 Task: Create List Developing in Board Business Development to Workspace Human Resources. Create List Testing in Board Brand Ambassador Program Management to Workspace Human Resources. Create List Debugging in Board Market Entry Feasibility Analysis to Workspace Human Resources
Action: Mouse moved to (777, 419)
Screenshot: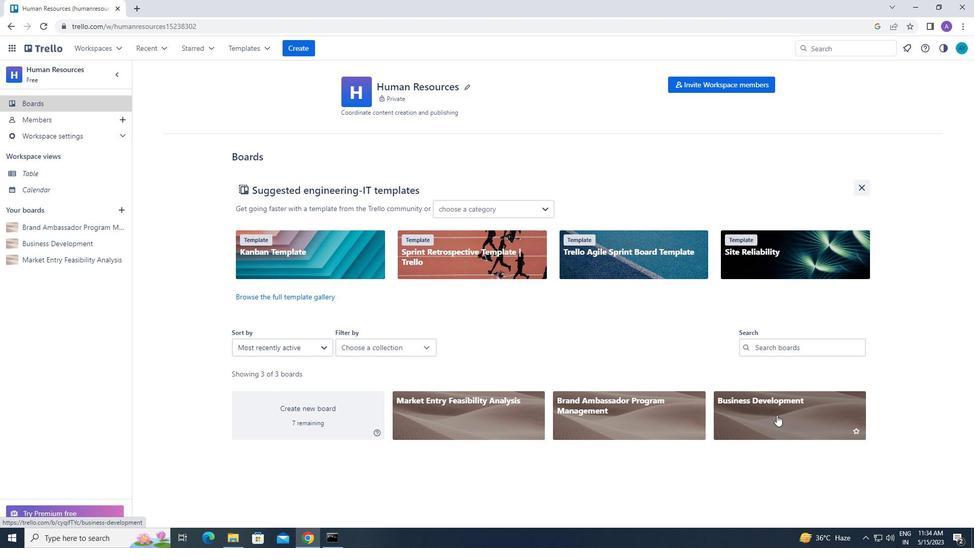 
Action: Mouse pressed left at (777, 419)
Screenshot: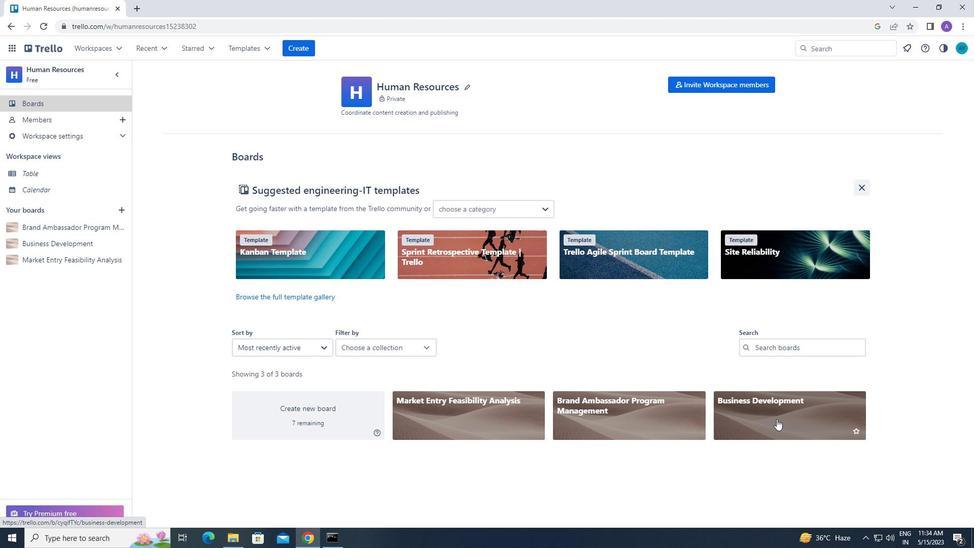 
Action: Mouse moved to (161, 105)
Screenshot: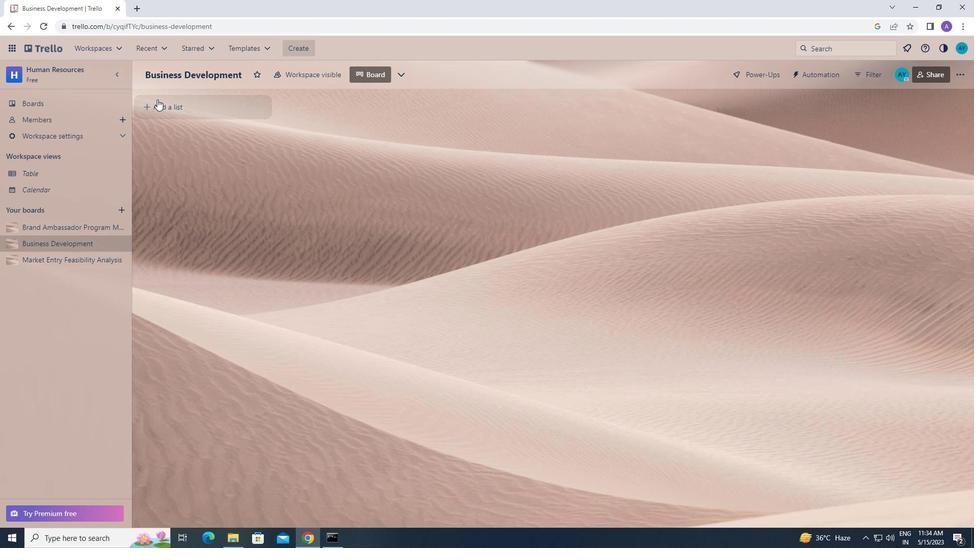 
Action: Mouse pressed left at (161, 105)
Screenshot: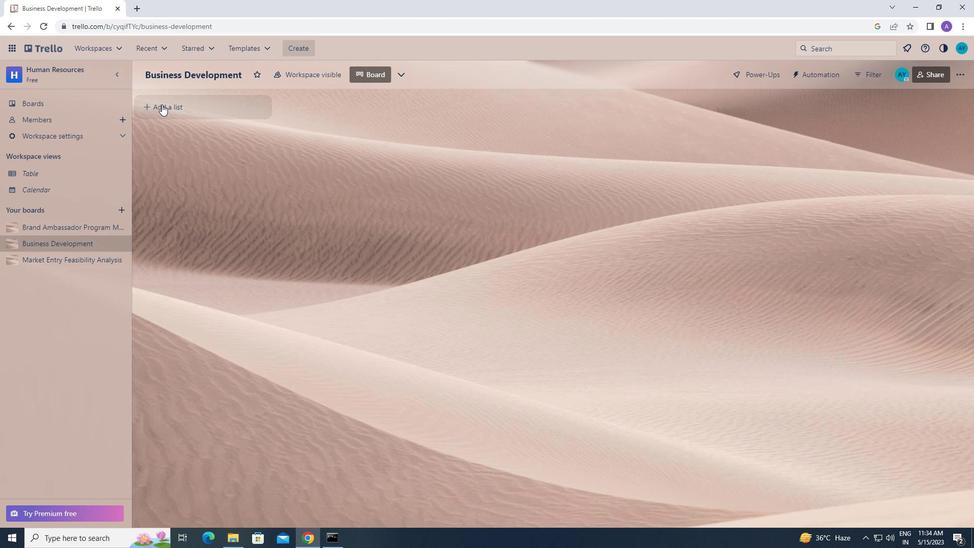 
Action: Mouse moved to (179, 107)
Screenshot: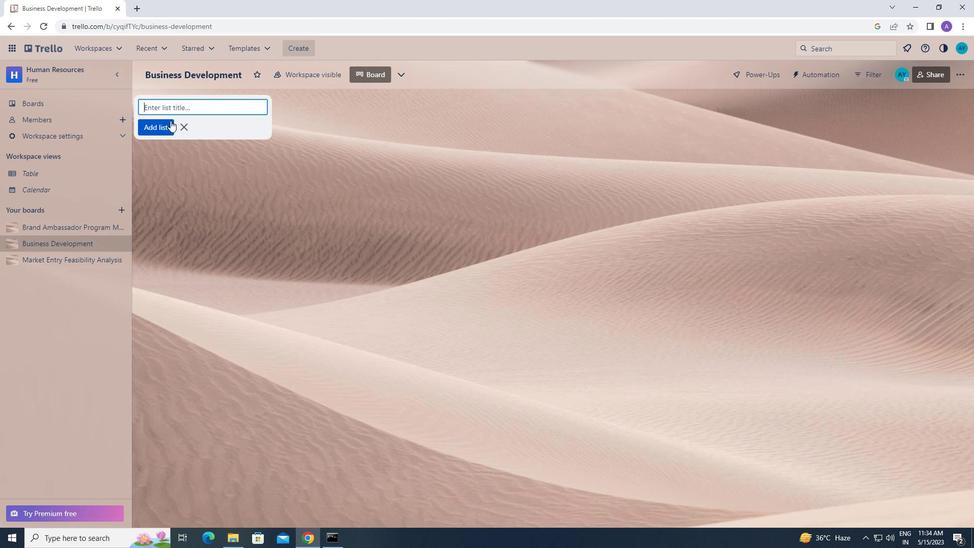 
Action: Mouse pressed left at (179, 107)
Screenshot: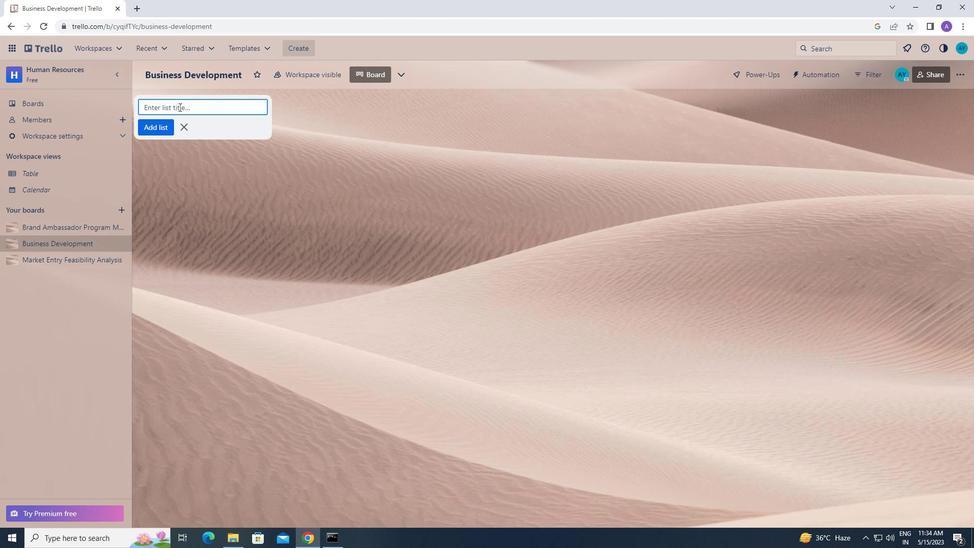 
Action: Key pressed <Key.caps_lock><Key.caps_lock>d<Key.caps_lock>eveloping<Key.enter>
Screenshot: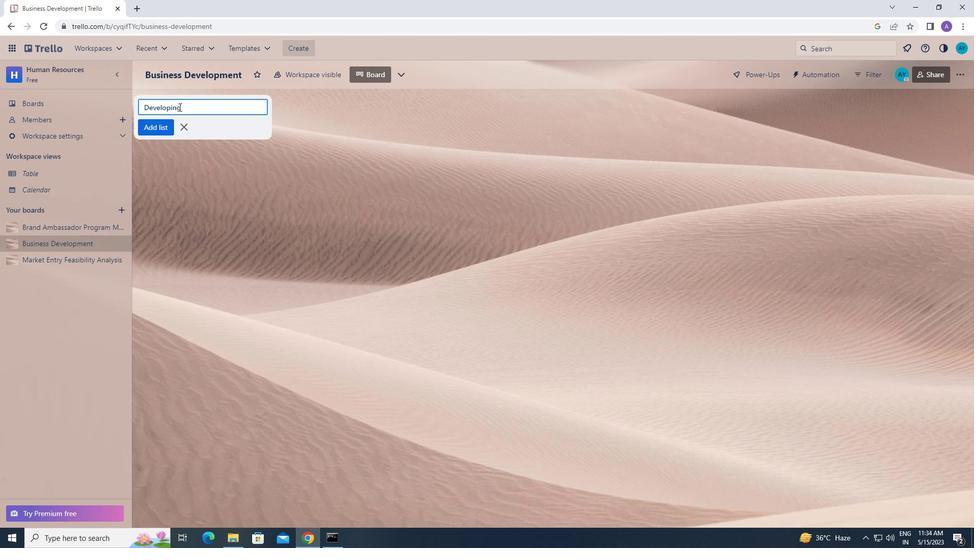 
Action: Mouse moved to (93, 50)
Screenshot: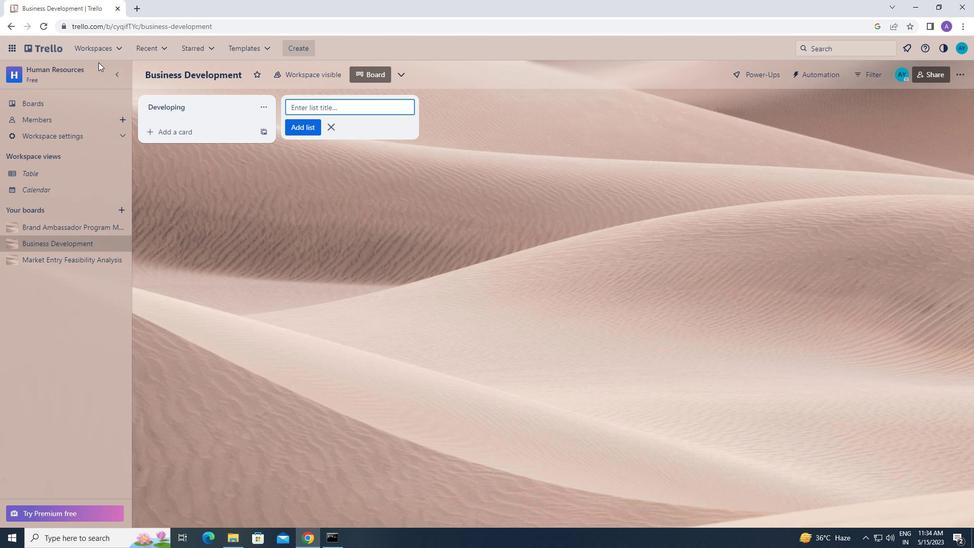 
Action: Mouse pressed left at (93, 50)
Screenshot: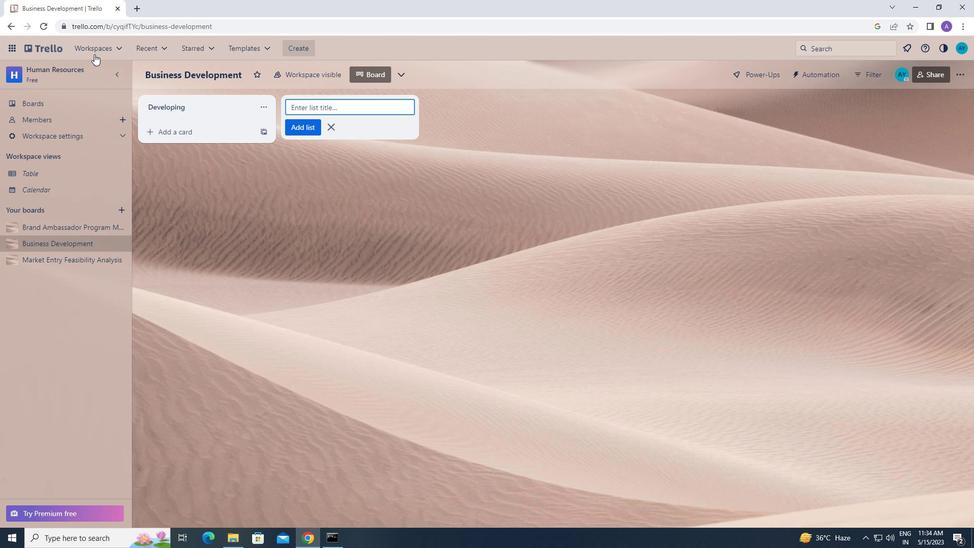 
Action: Mouse moved to (119, 351)
Screenshot: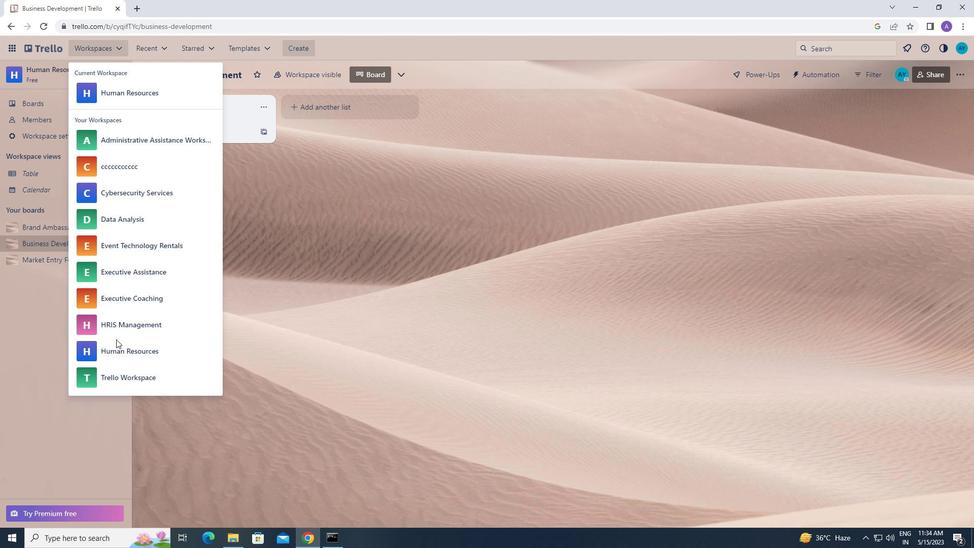 
Action: Mouse pressed left at (119, 351)
Screenshot: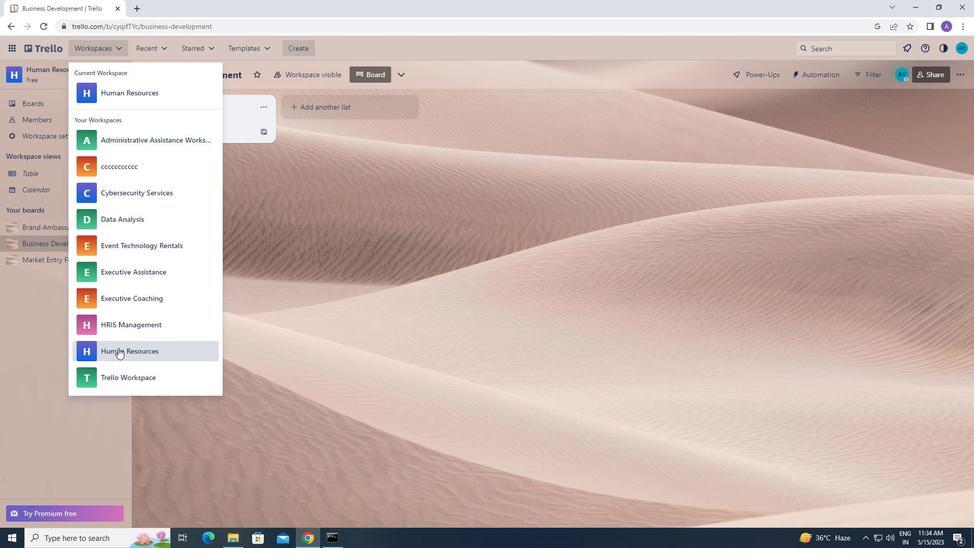 
Action: Mouse moved to (625, 415)
Screenshot: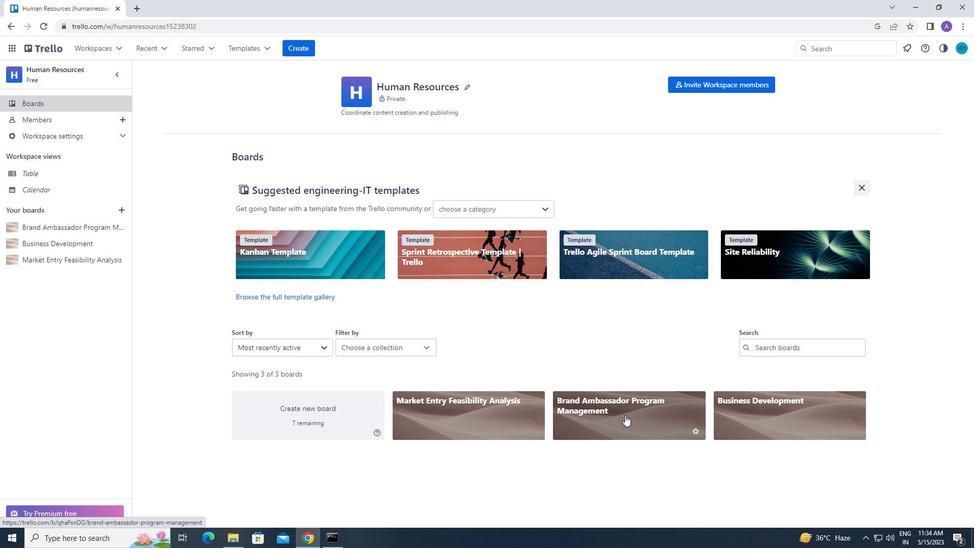 
Action: Mouse pressed left at (625, 415)
Screenshot: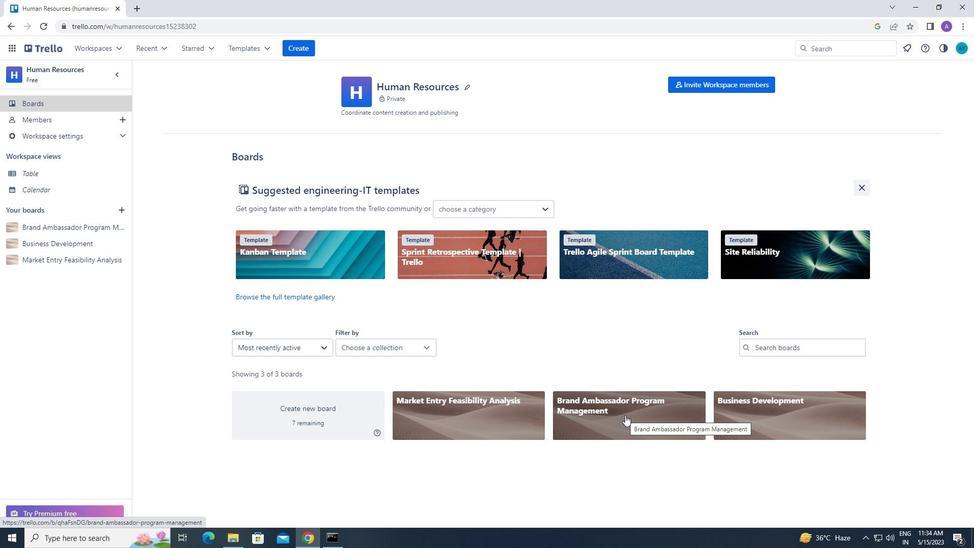 
Action: Mouse moved to (162, 108)
Screenshot: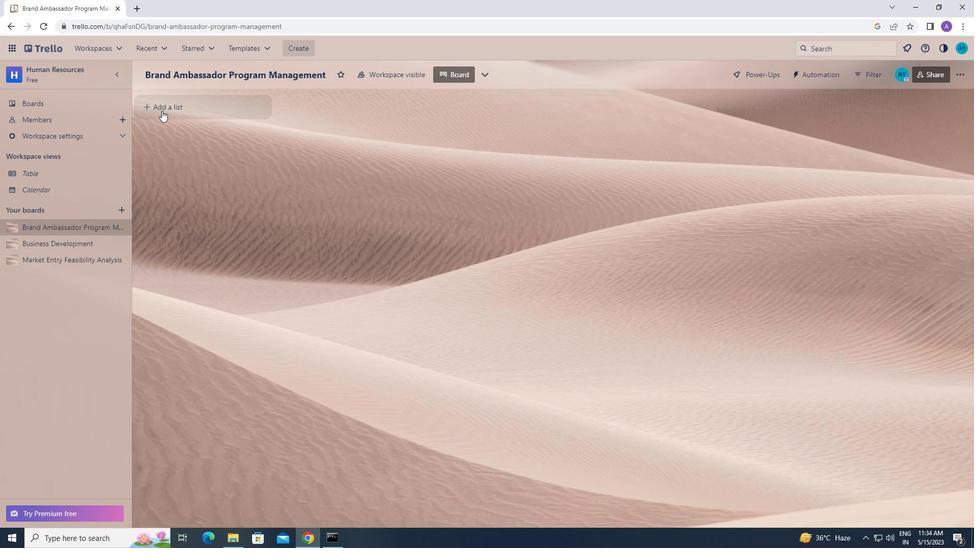 
Action: Mouse pressed left at (162, 108)
Screenshot: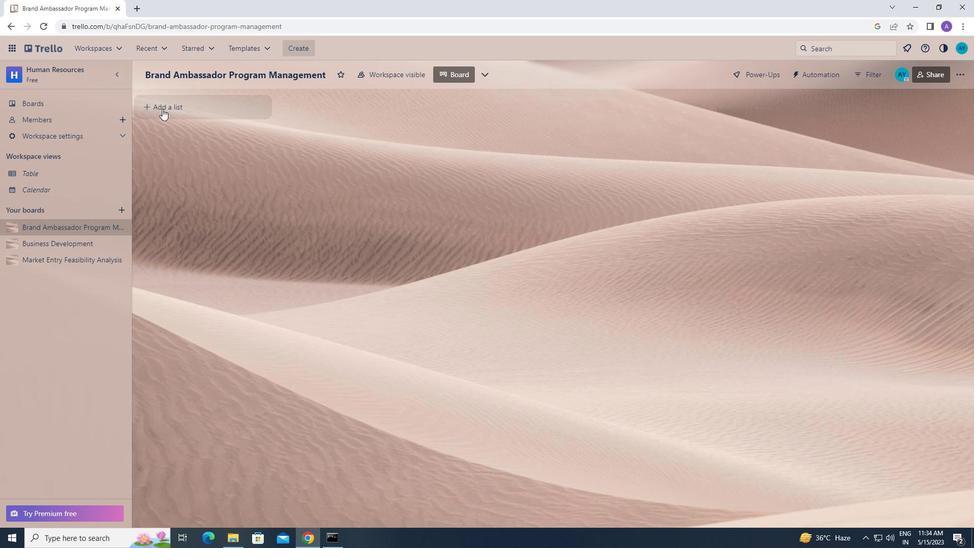 
Action: Mouse moved to (165, 107)
Screenshot: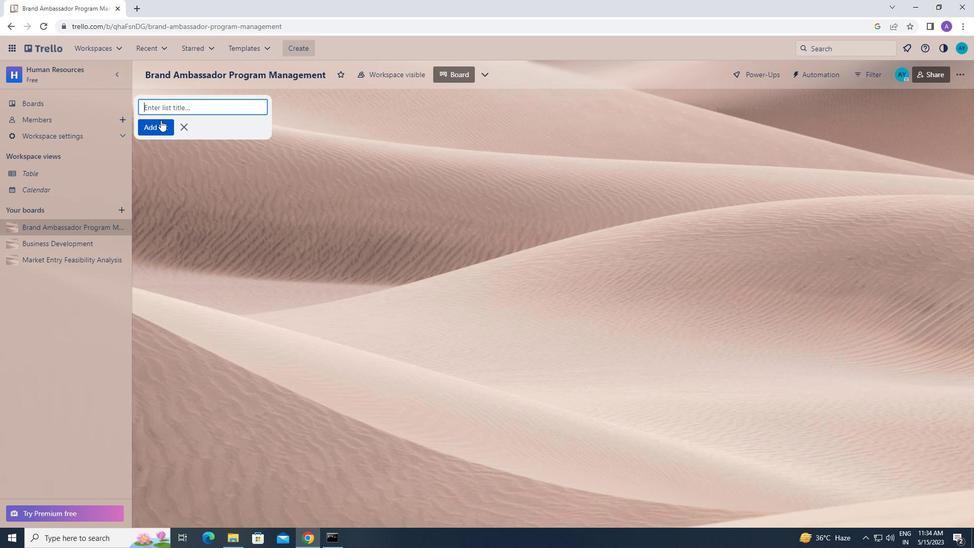 
Action: Mouse pressed left at (165, 107)
Screenshot: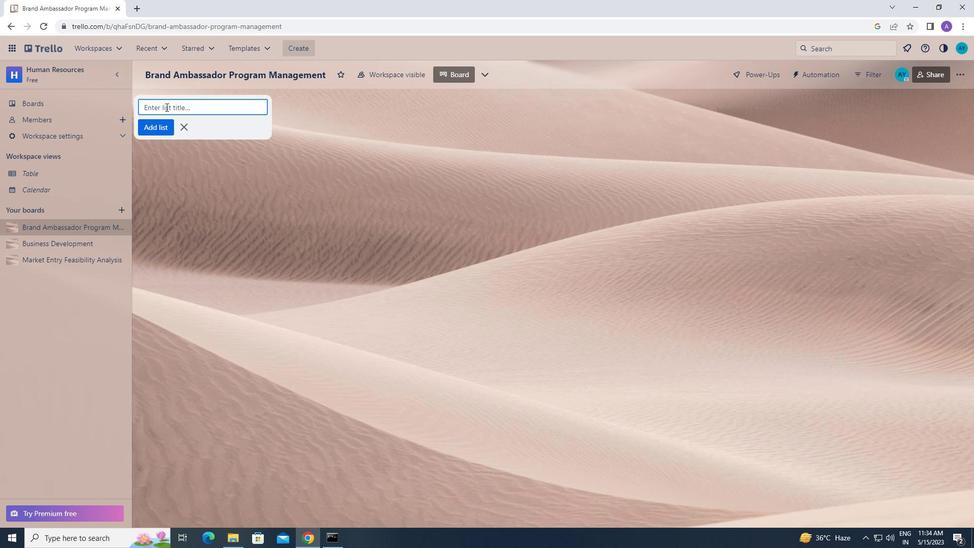 
Action: Key pressed <Key.caps_lock>t<Key.caps_lock>esting<Key.enter>
Screenshot: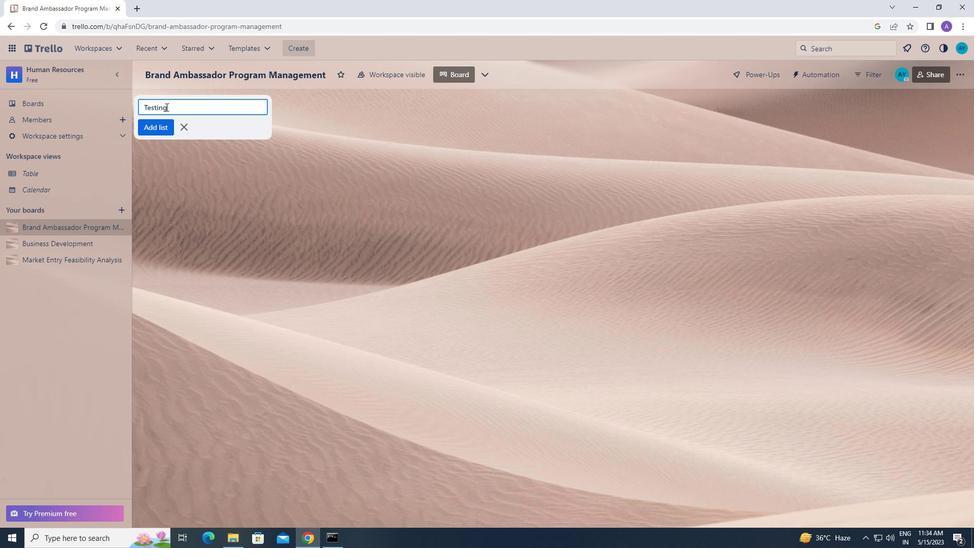 
Action: Mouse moved to (89, 51)
Screenshot: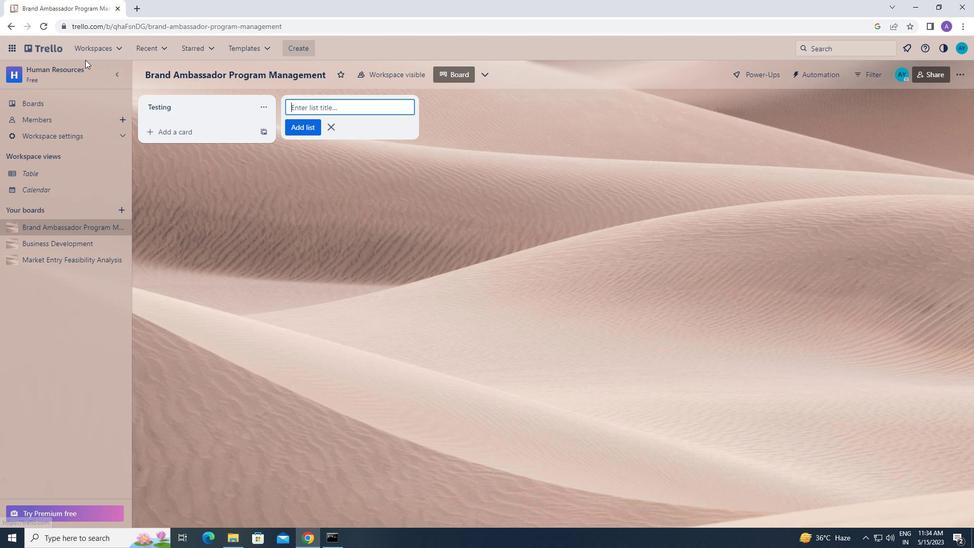 
Action: Mouse pressed left at (89, 51)
Screenshot: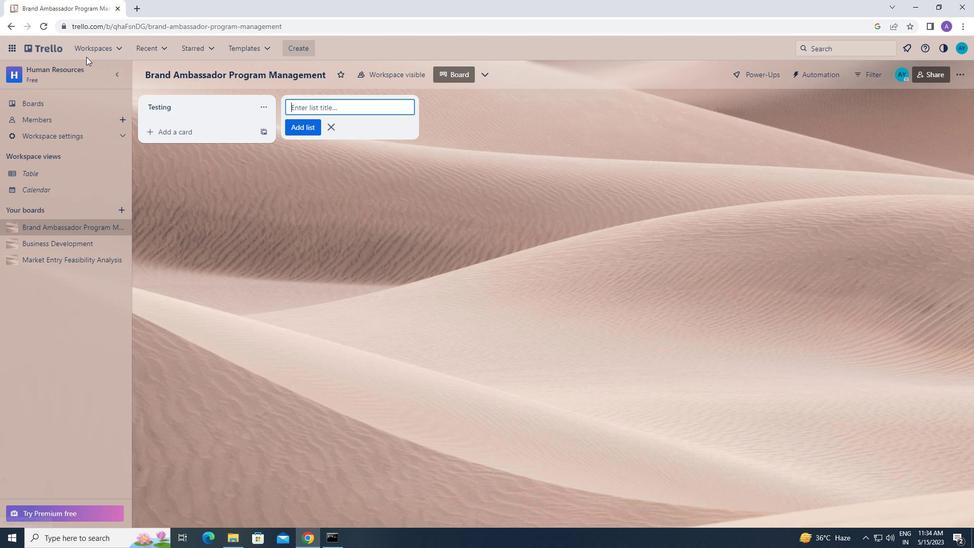
Action: Mouse moved to (107, 354)
Screenshot: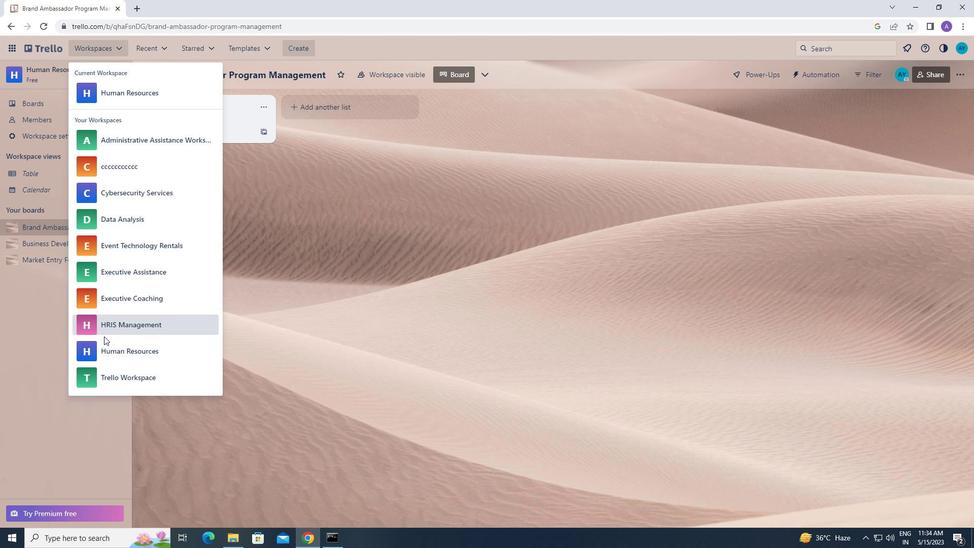 
Action: Mouse pressed left at (107, 354)
Screenshot: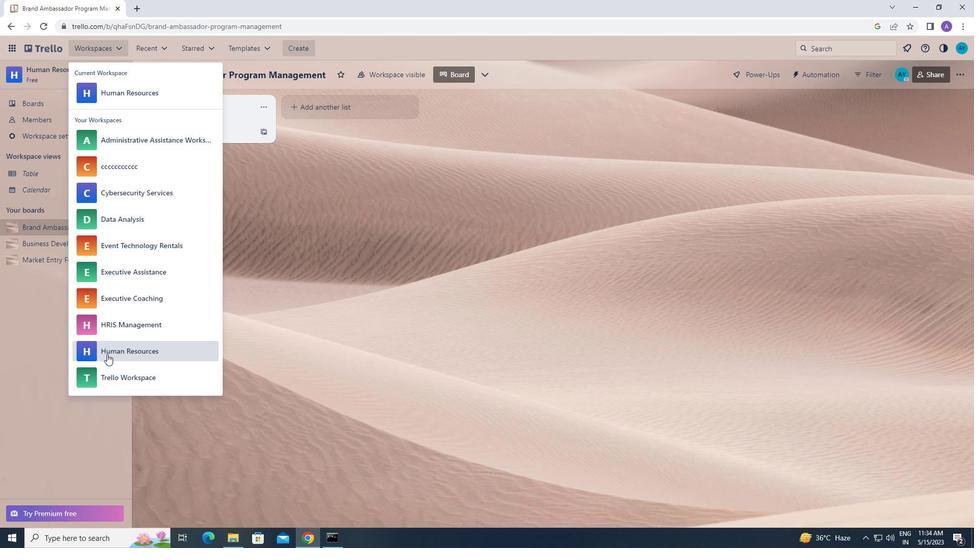 
Action: Mouse moved to (482, 413)
Screenshot: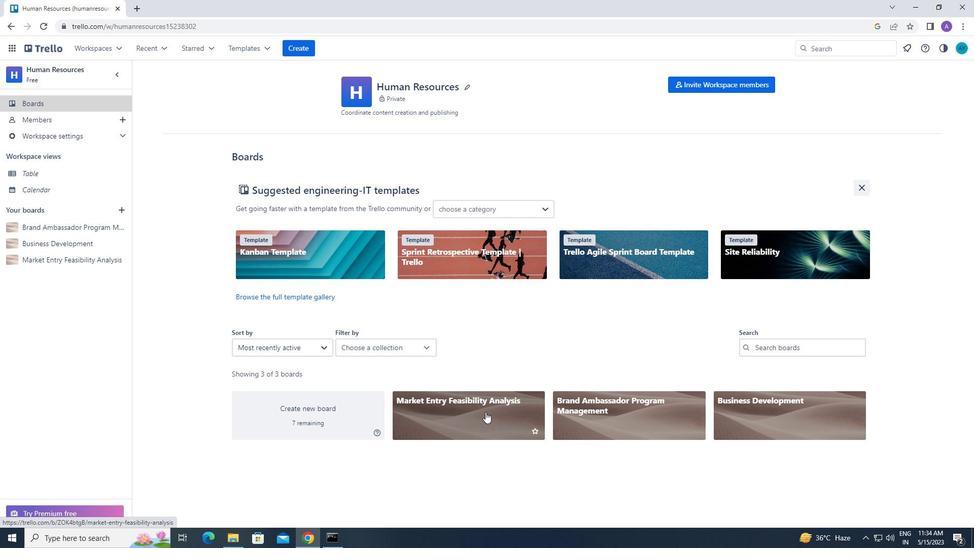 
Action: Mouse pressed left at (482, 413)
Screenshot: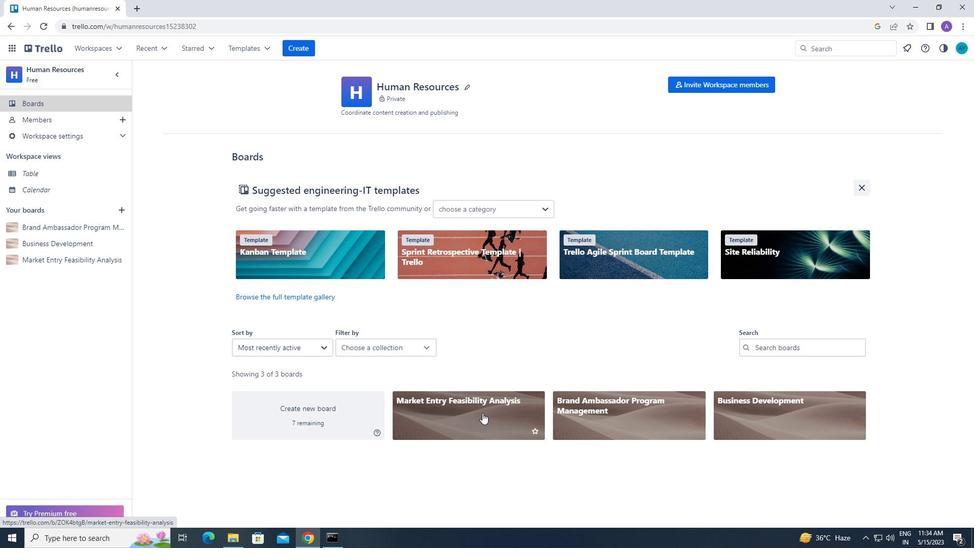 
Action: Mouse moved to (183, 106)
Screenshot: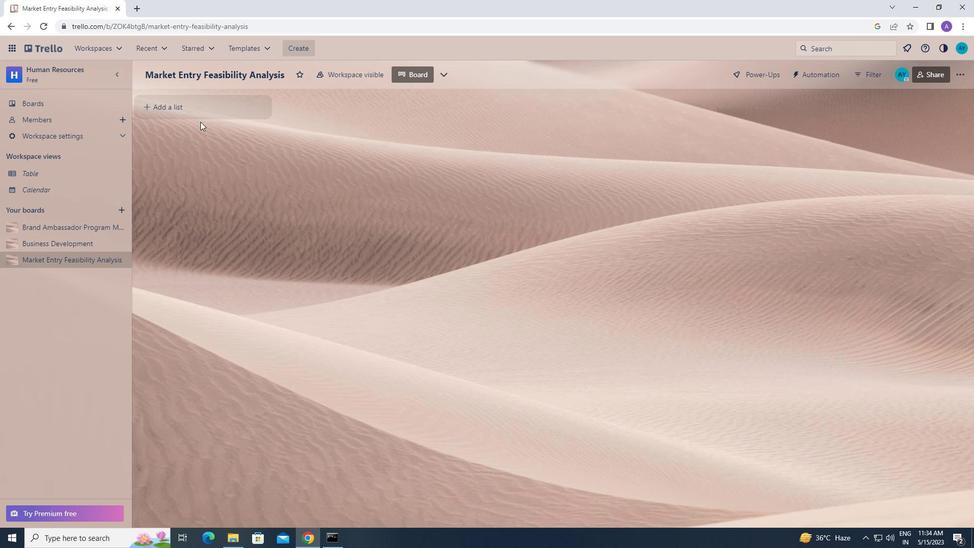 
Action: Mouse pressed left at (183, 106)
Screenshot: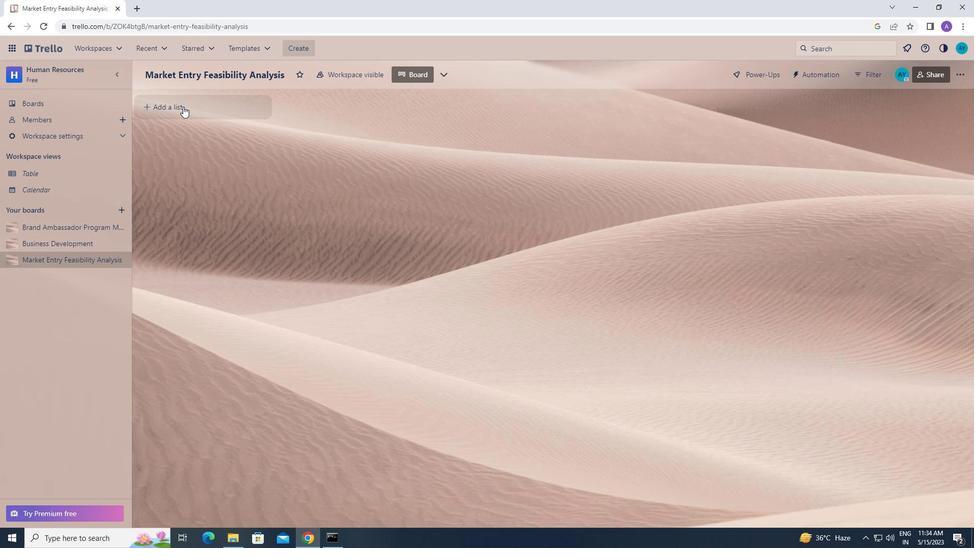 
Action: Mouse moved to (173, 105)
Screenshot: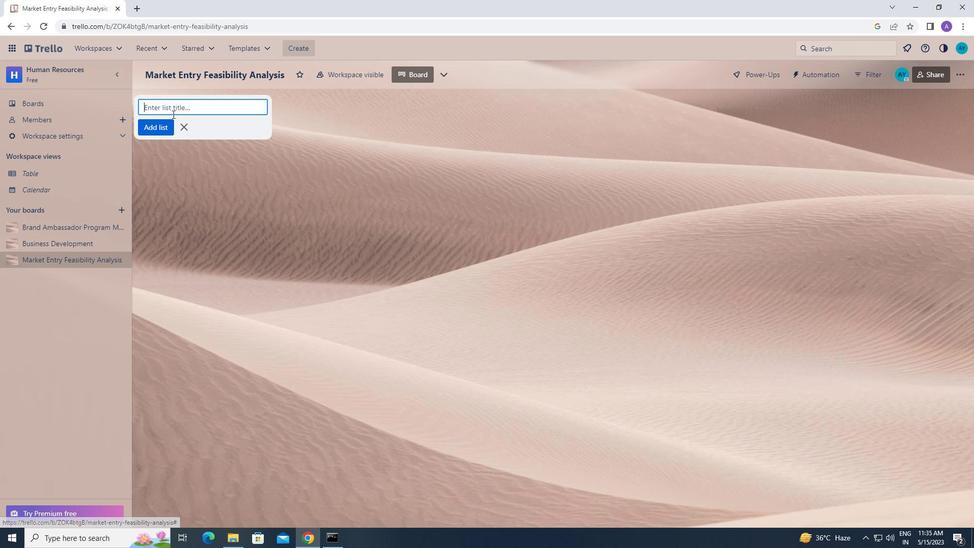 
Action: Mouse pressed left at (173, 105)
Screenshot: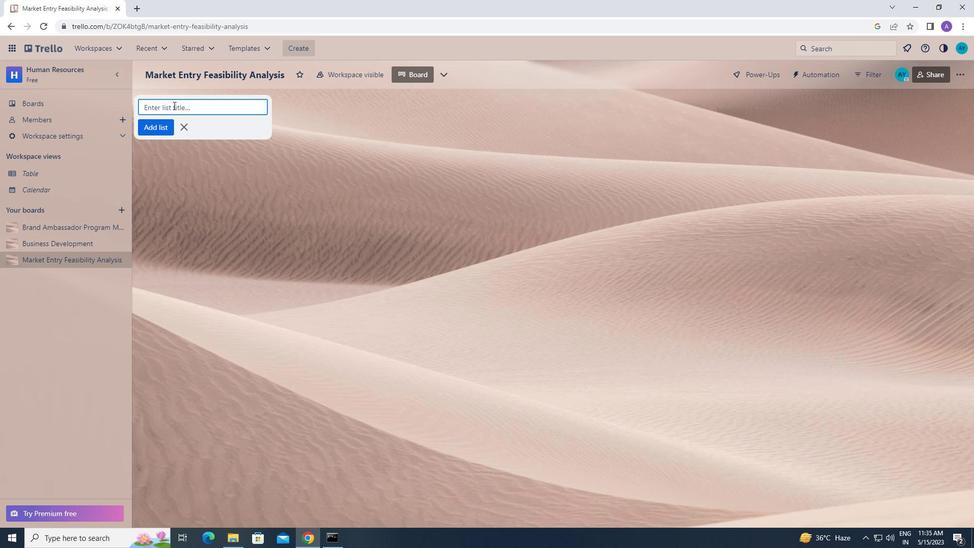 
Action: Key pressed <Key.caps_lock>d<Key.caps_lock>ebugging
Screenshot: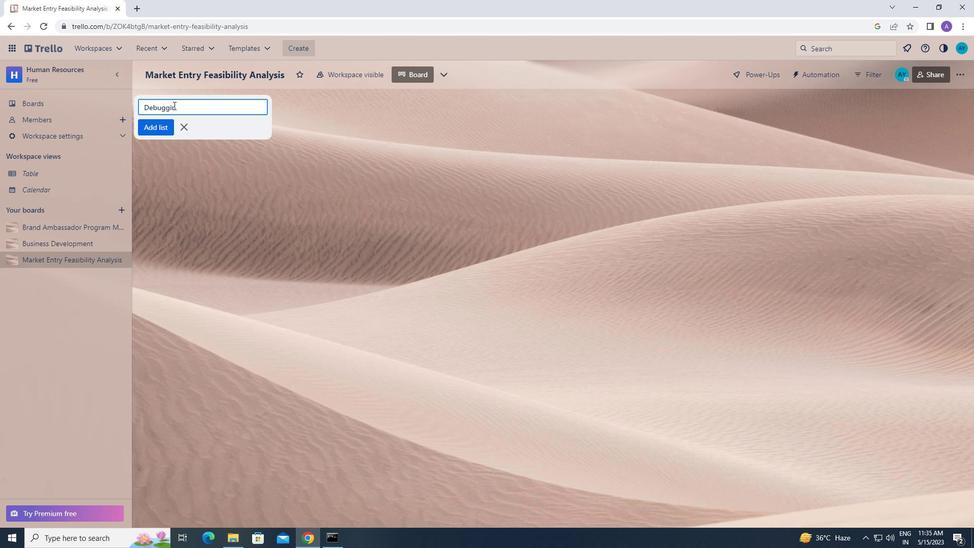 
Action: Mouse moved to (293, 49)
Screenshot: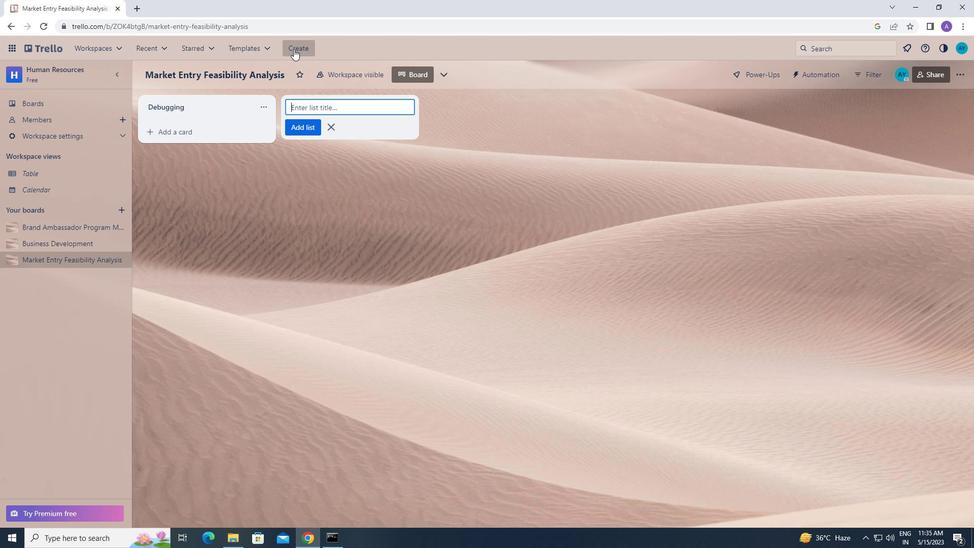 
